 Task: Update the Trello card 'Card0000000203' by adding member 'ayush98111@gmail.com', creating label 'Label0000000203', adding checklist 'CL0000000203', and setting start and due dates.
Action: Mouse moved to (330, 371)
Screenshot: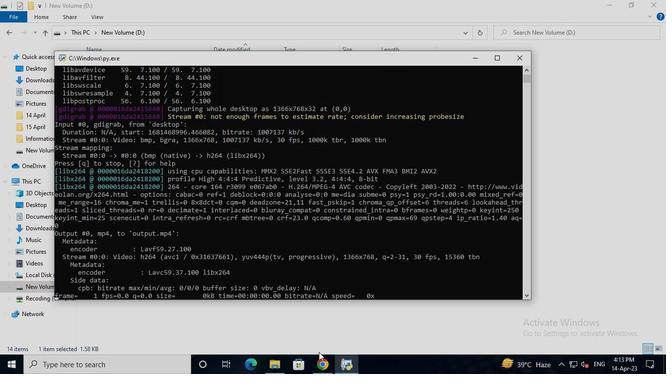 
Action: Mouse pressed left at (330, 371)
Screenshot: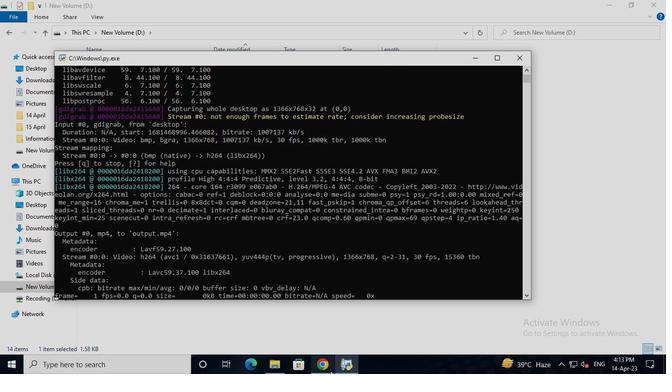 
Action: Mouse moved to (329, 296)
Screenshot: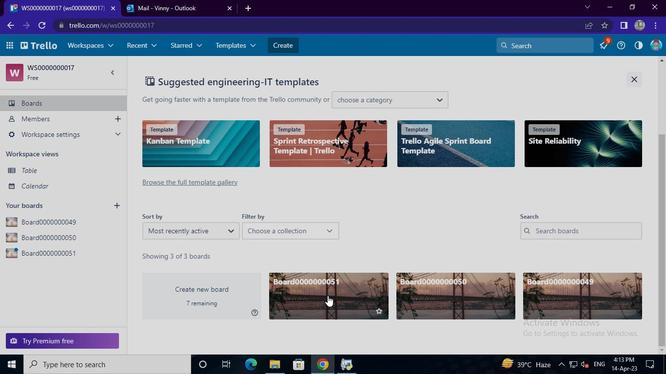 
Action: Mouse pressed left at (329, 296)
Screenshot: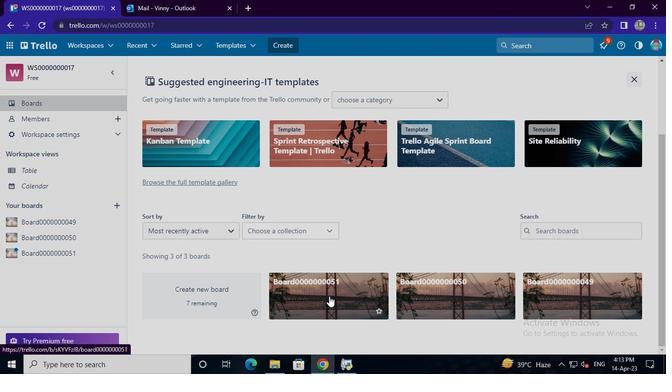 
Action: Mouse moved to (247, 289)
Screenshot: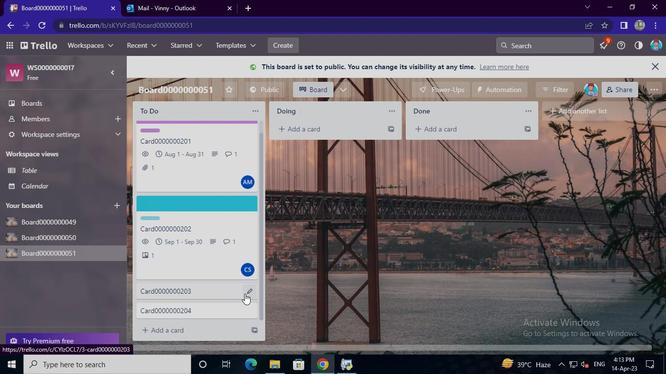 
Action: Mouse pressed left at (247, 289)
Screenshot: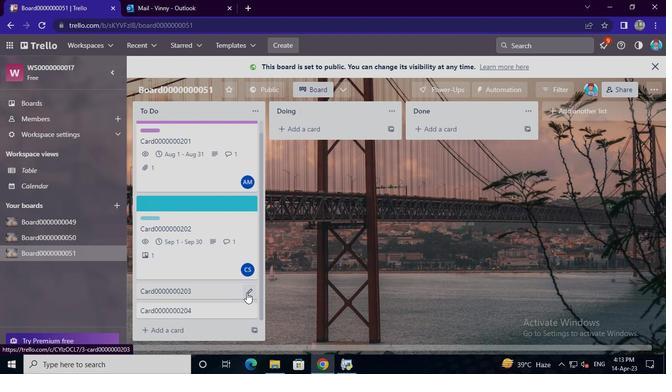 
Action: Mouse moved to (276, 222)
Screenshot: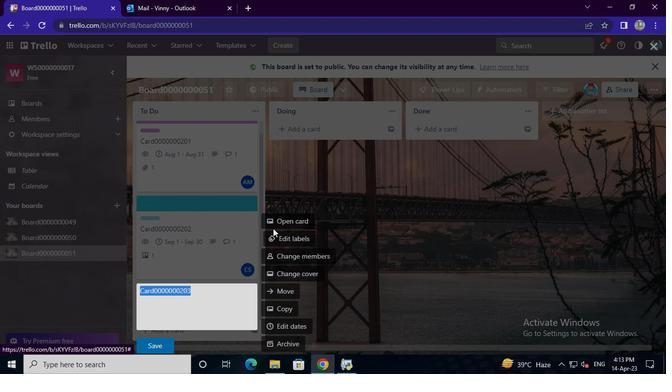 
Action: Mouse pressed left at (276, 222)
Screenshot: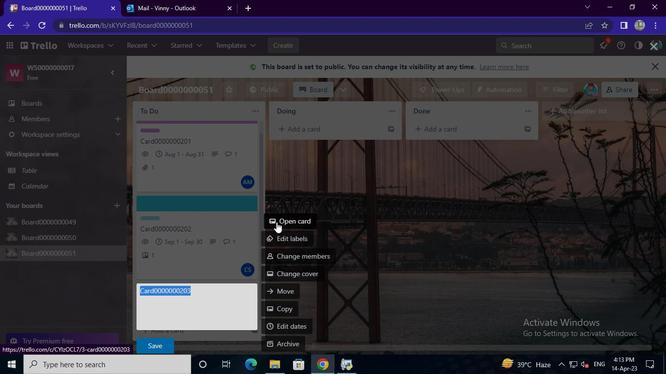
Action: Mouse moved to (450, 127)
Screenshot: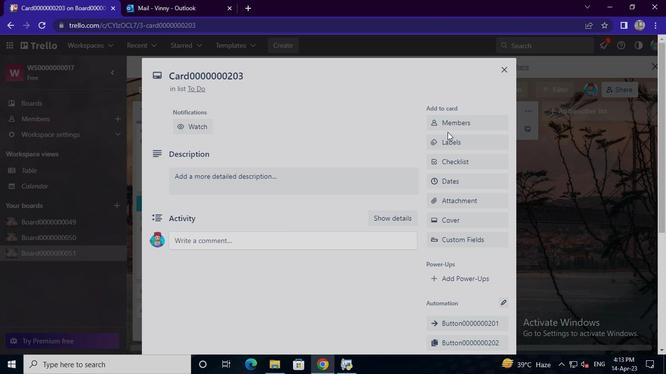 
Action: Mouse pressed left at (450, 127)
Screenshot: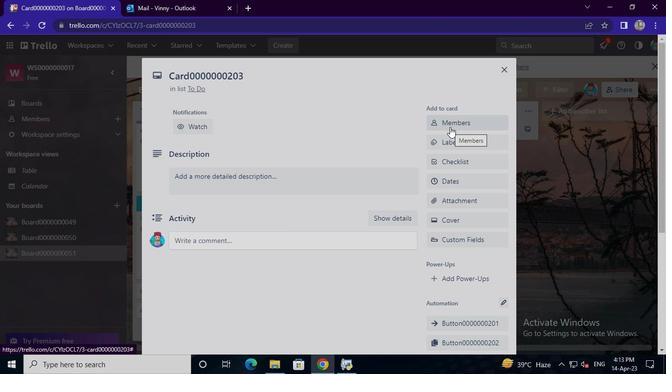 
Action: Mouse moved to (446, 171)
Screenshot: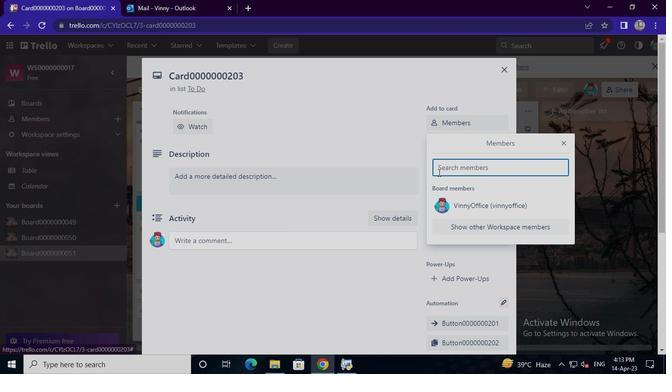
Action: Mouse pressed left at (446, 171)
Screenshot: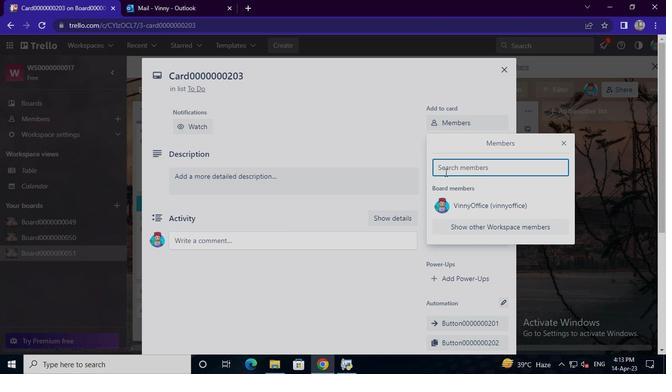 
Action: Keyboard a
Screenshot: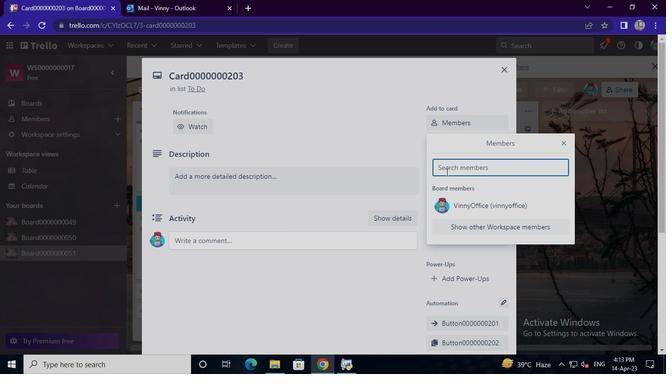 
Action: Keyboard y
Screenshot: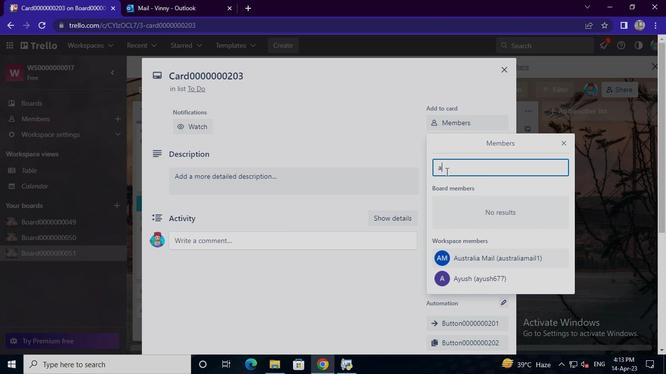 
Action: Keyboard u
Screenshot: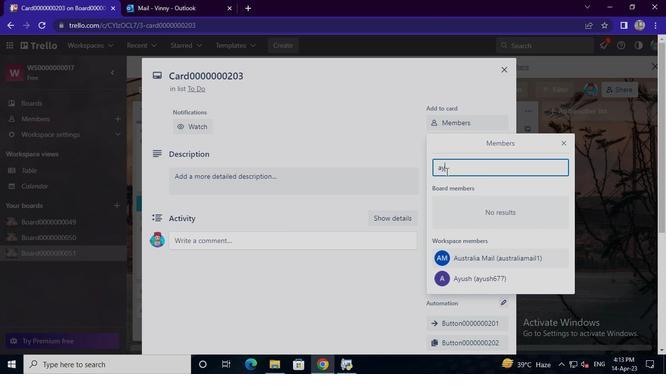 
Action: Keyboard s
Screenshot: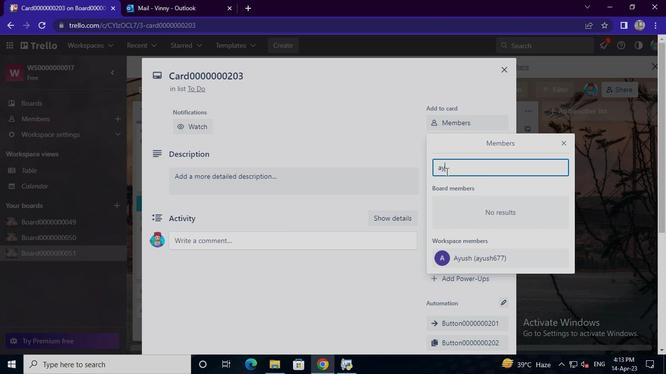 
Action: Keyboard h
Screenshot: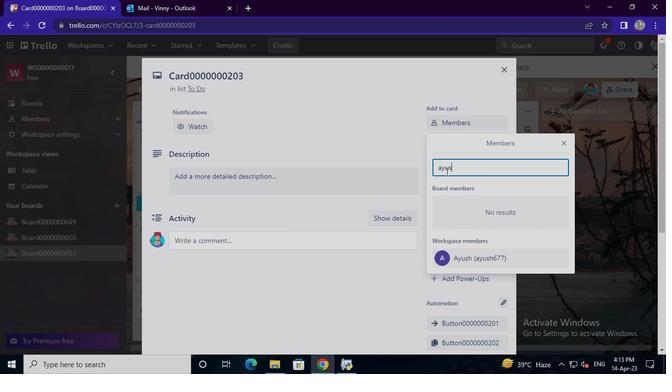 
Action: Keyboard <105>
Screenshot: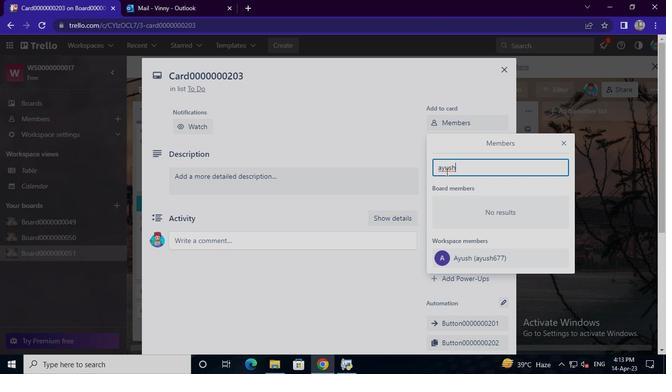 
Action: Keyboard <104>
Screenshot: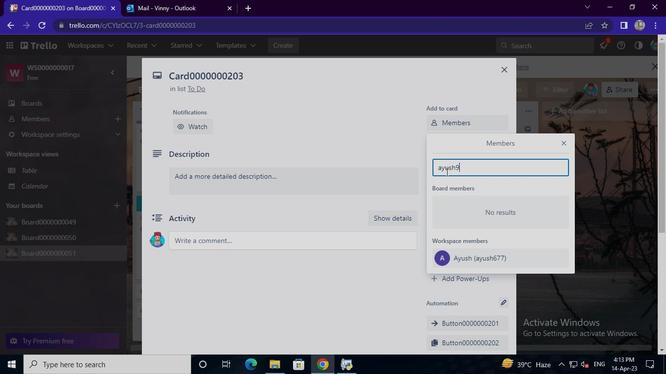 
Action: Keyboard <97>
Screenshot: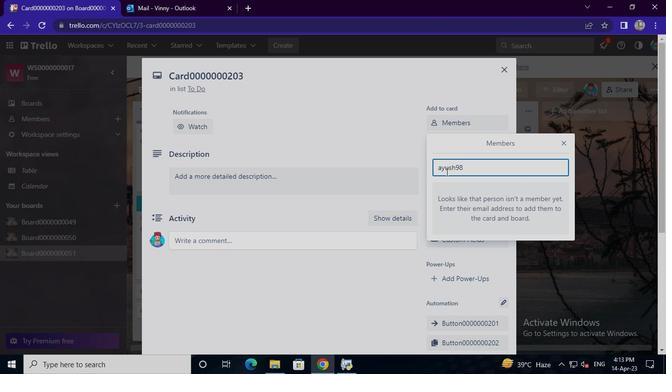 
Action: Keyboard <97>
Screenshot: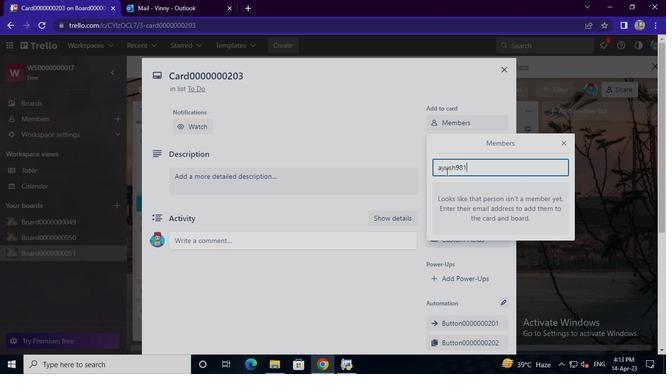 
Action: Keyboard <97>
Screenshot: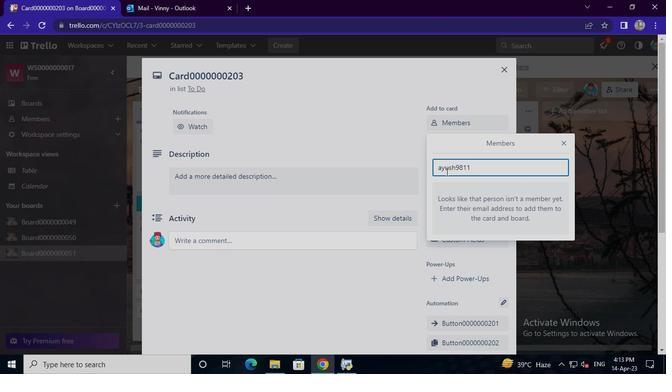
Action: Keyboard Key.shift
Screenshot: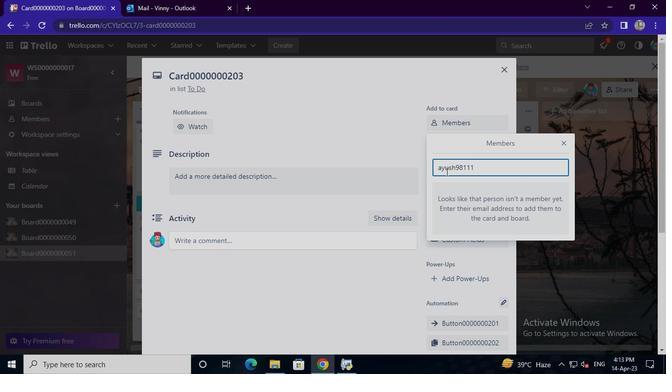 
Action: Keyboard @
Screenshot: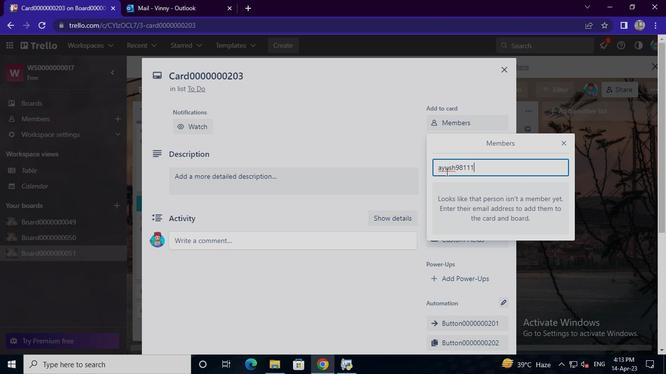 
Action: Keyboard g
Screenshot: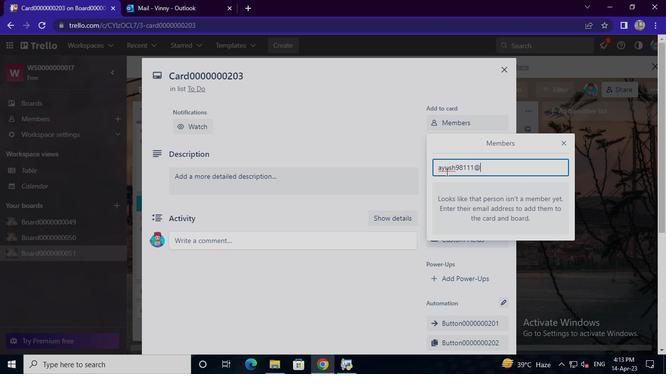 
Action: Keyboard m
Screenshot: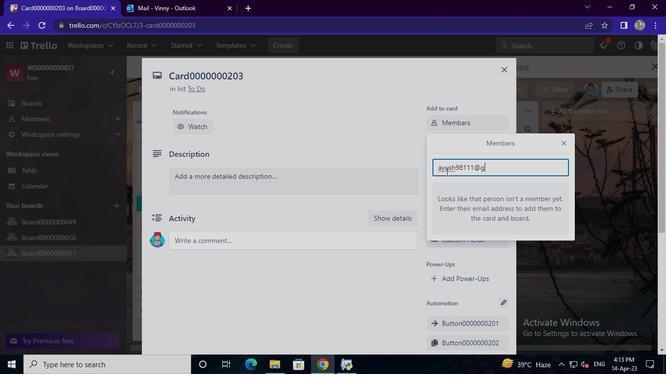 
Action: Keyboard a
Screenshot: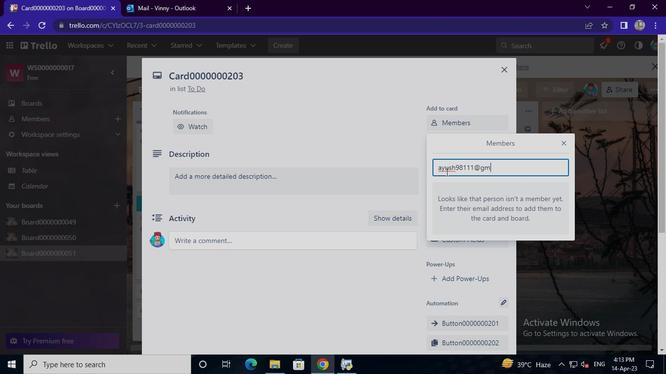 
Action: Keyboard i
Screenshot: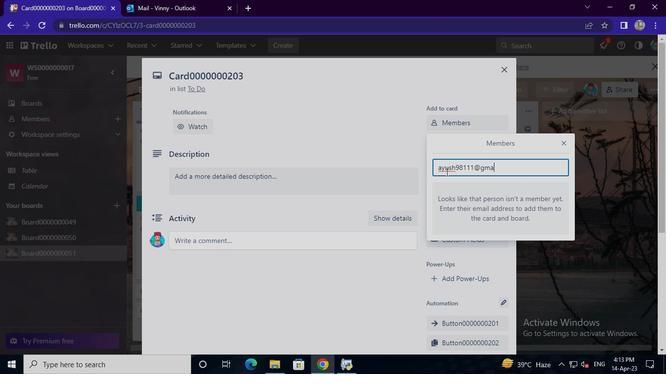 
Action: Keyboard l
Screenshot: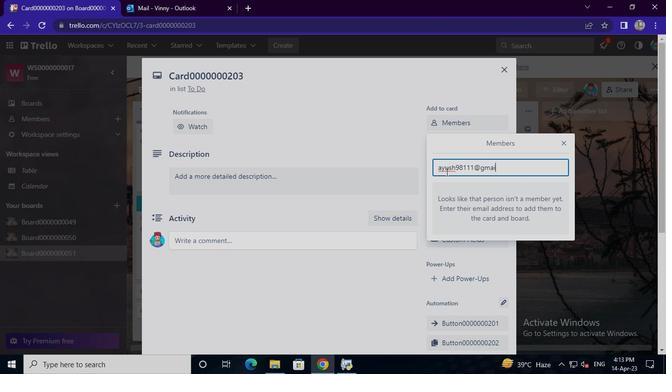 
Action: Keyboard .
Screenshot: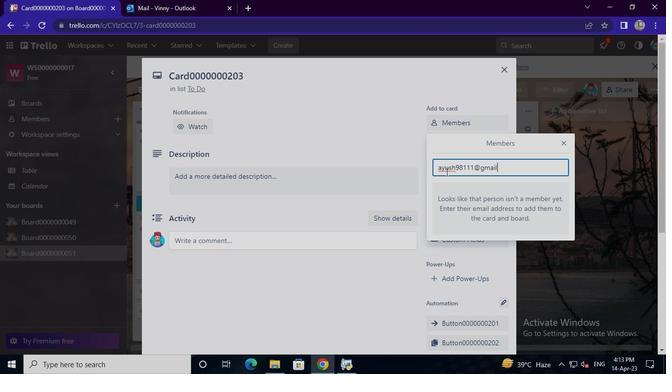 
Action: Keyboard c
Screenshot: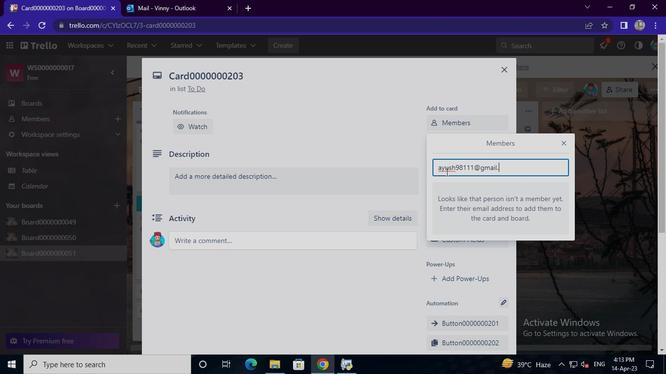 
Action: Keyboard o
Screenshot: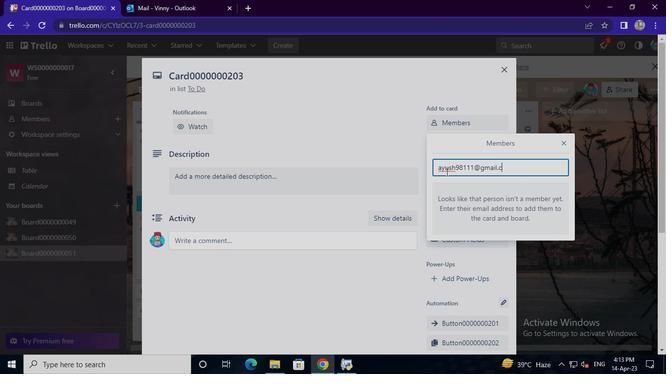 
Action: Keyboard m
Screenshot: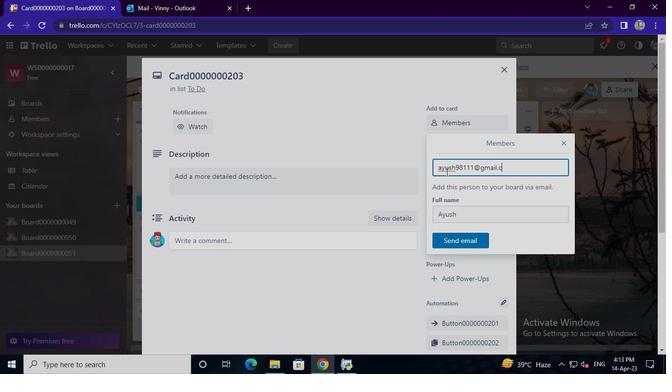 
Action: Mouse moved to (458, 245)
Screenshot: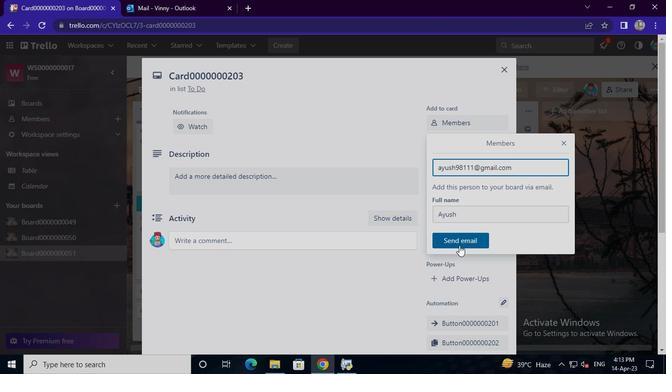 
Action: Mouse pressed left at (458, 245)
Screenshot: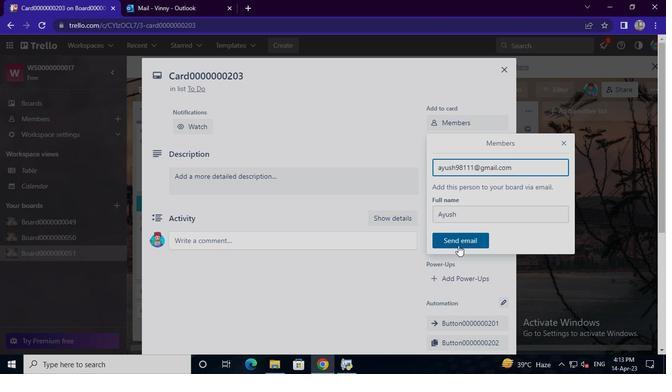
Action: Mouse moved to (454, 145)
Screenshot: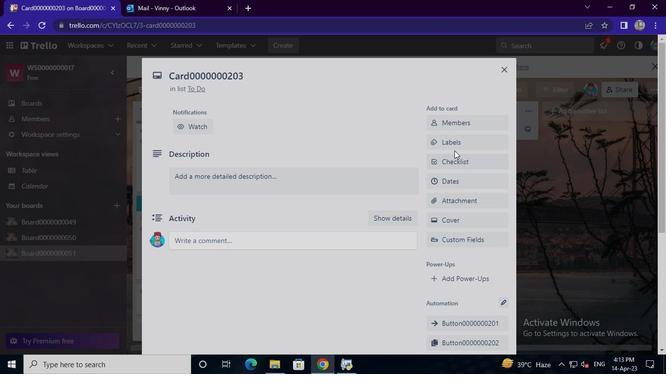 
Action: Mouse pressed left at (454, 145)
Screenshot: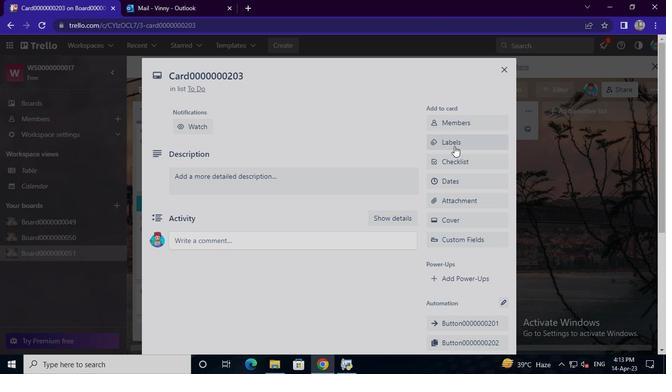 
Action: Mouse moved to (471, 93)
Screenshot: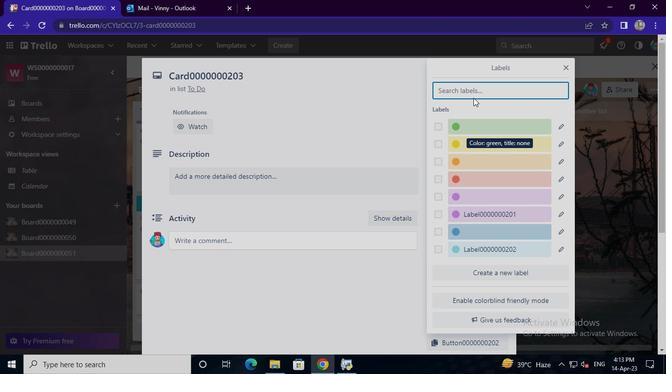 
Action: Mouse pressed left at (471, 93)
Screenshot: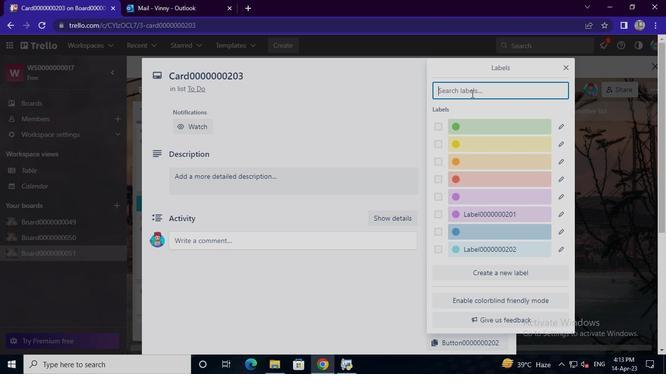 
Action: Mouse moved to (477, 88)
Screenshot: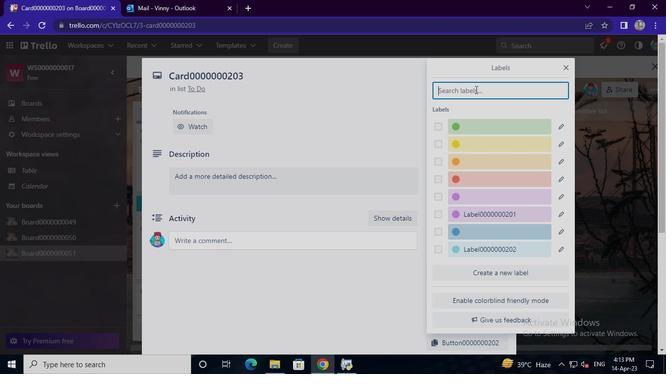 
Action: Keyboard Key.shift
Screenshot: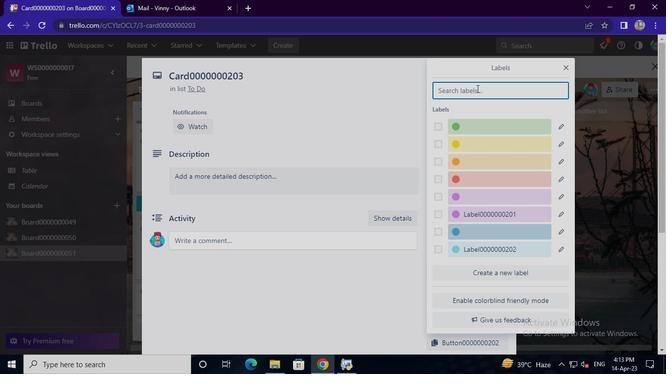 
Action: Keyboard L
Screenshot: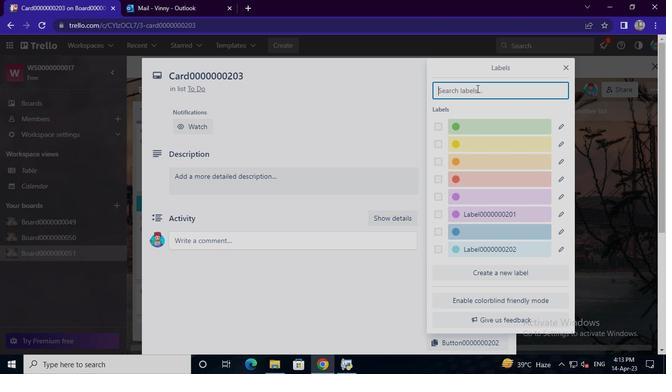 
Action: Keyboard a
Screenshot: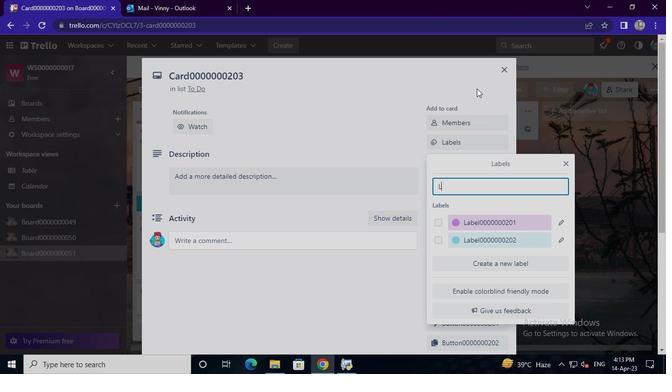 
Action: Keyboard b
Screenshot: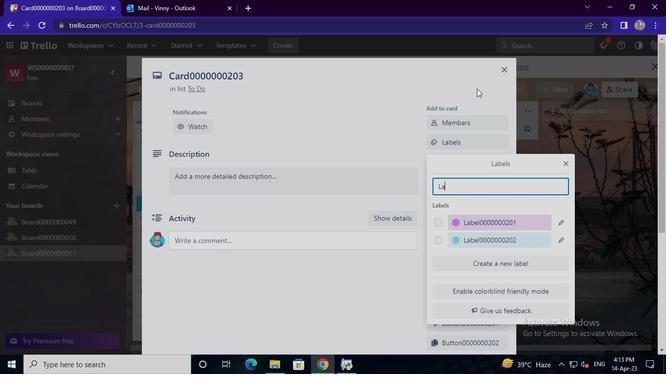 
Action: Keyboard e
Screenshot: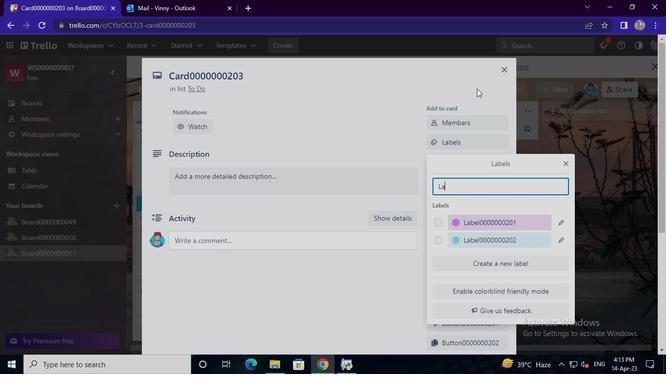 
Action: Keyboard l
Screenshot: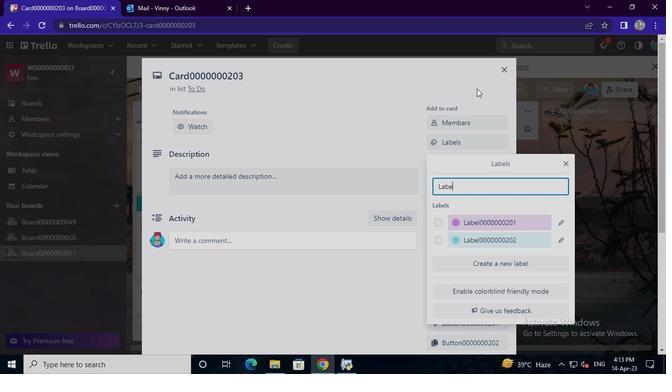 
Action: Keyboard <96>
Screenshot: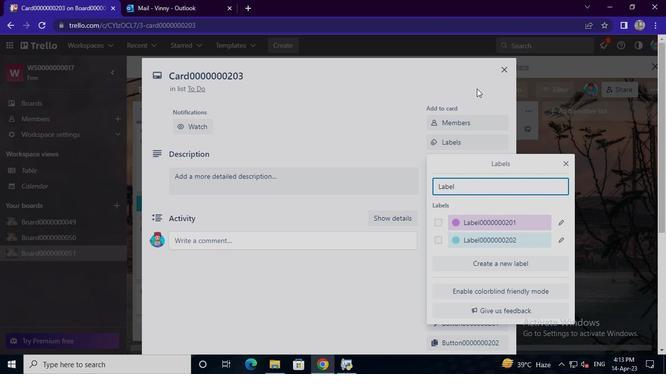 
Action: Keyboard <96>
Screenshot: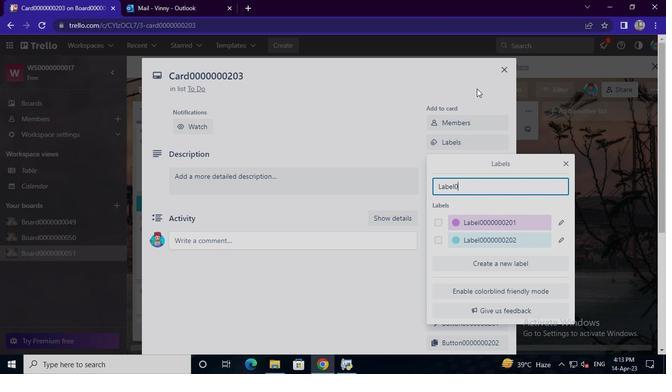 
Action: Keyboard <96>
Screenshot: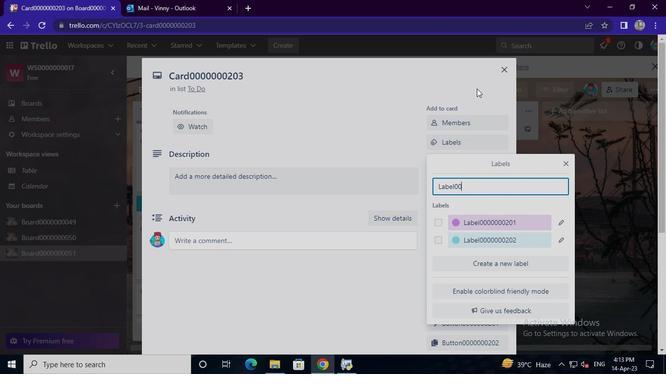 
Action: Keyboard <96>
Screenshot: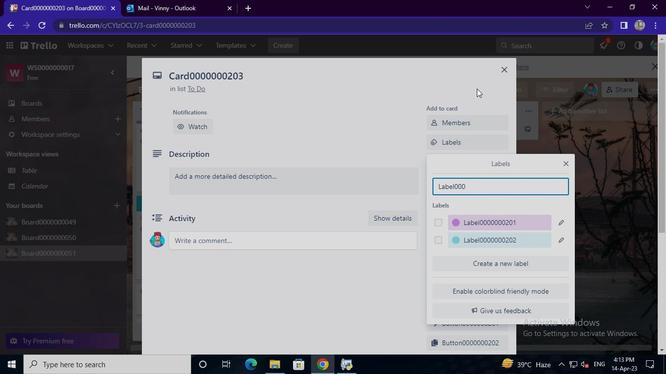 
Action: Keyboard <96>
Screenshot: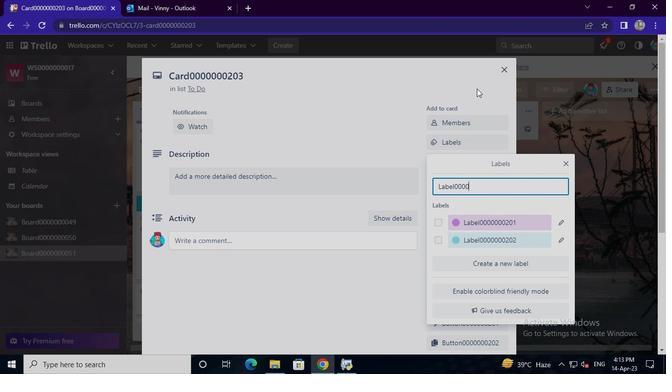 
Action: Keyboard <96>
Screenshot: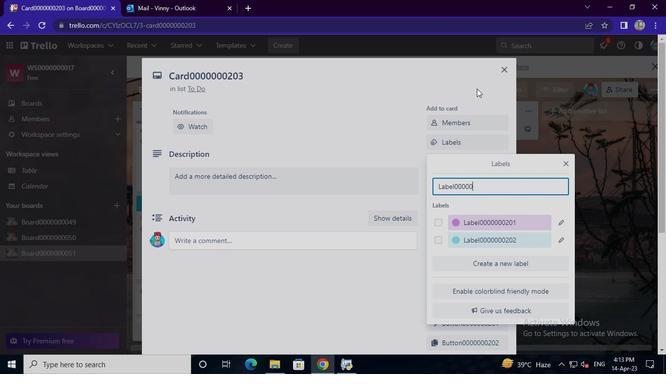 
Action: Keyboard <96>
Screenshot: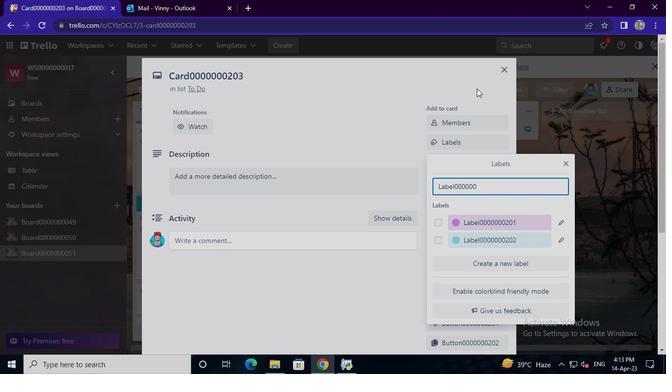
Action: Keyboard <98>
Screenshot: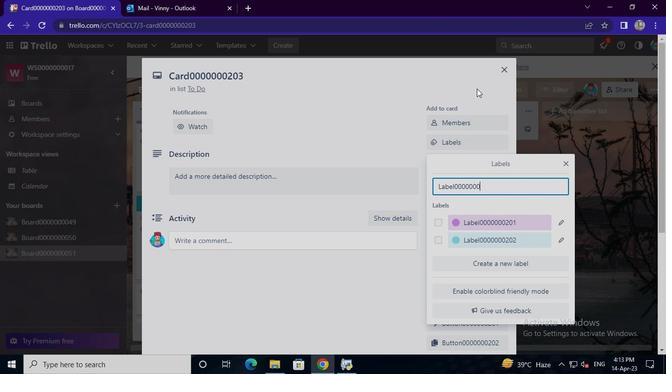 
Action: Keyboard <96>
Screenshot: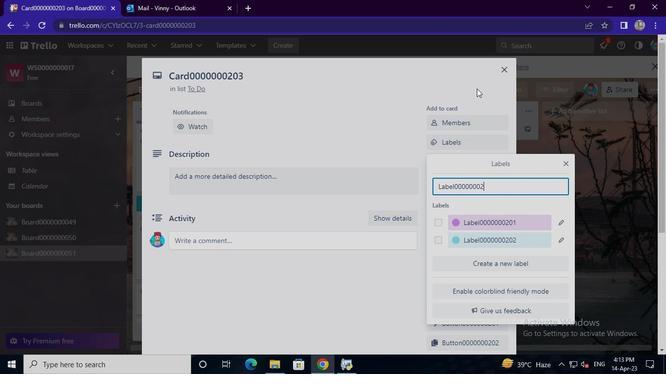 
Action: Keyboard <99>
Screenshot: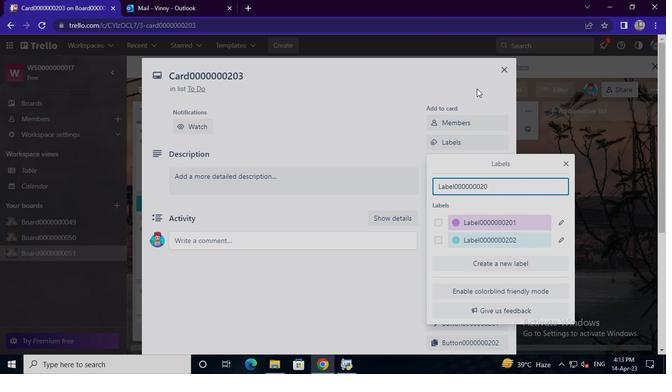 
Action: Mouse moved to (503, 216)
Screenshot: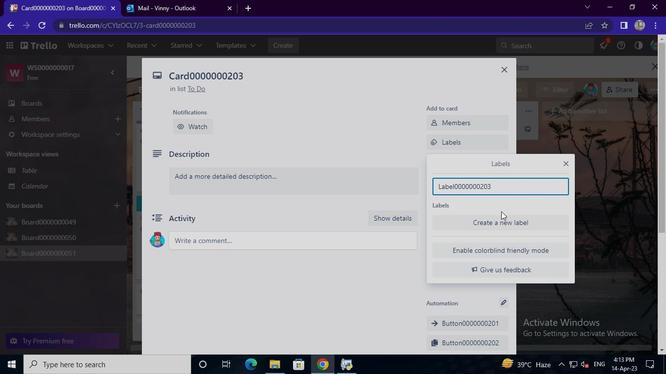 
Action: Mouse pressed left at (503, 216)
Screenshot: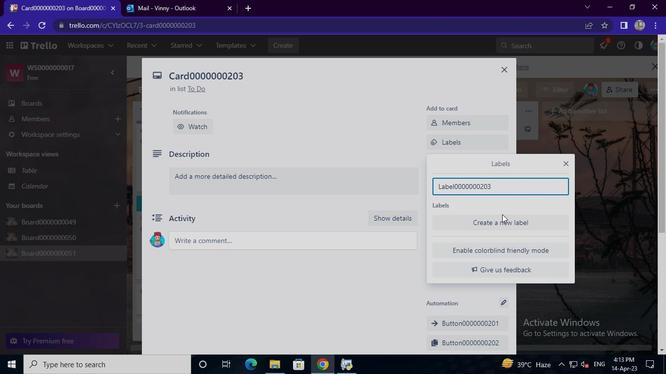 
Action: Mouse moved to (503, 212)
Screenshot: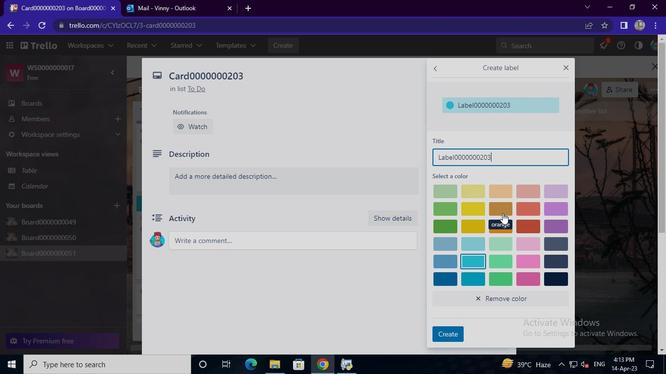 
Action: Mouse pressed left at (503, 212)
Screenshot: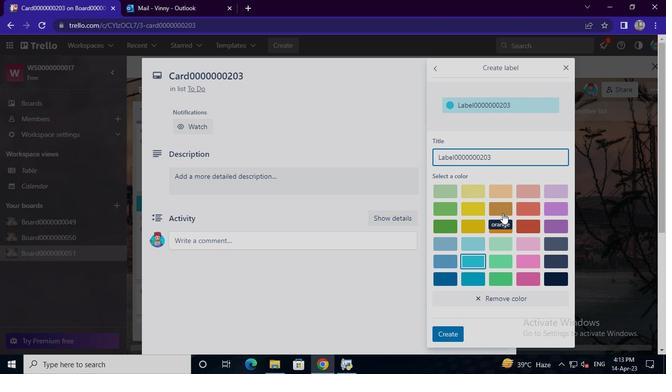 
Action: Mouse moved to (456, 330)
Screenshot: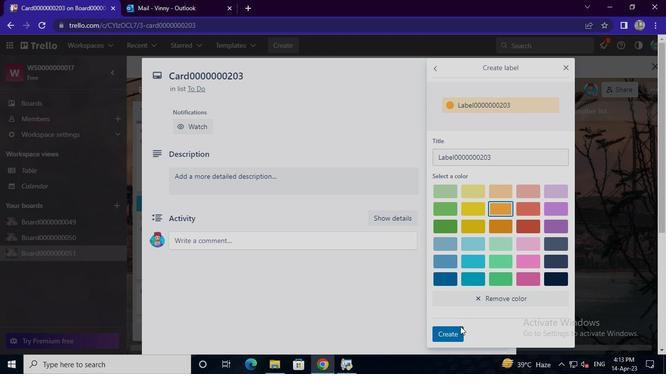 
Action: Mouse pressed left at (456, 330)
Screenshot: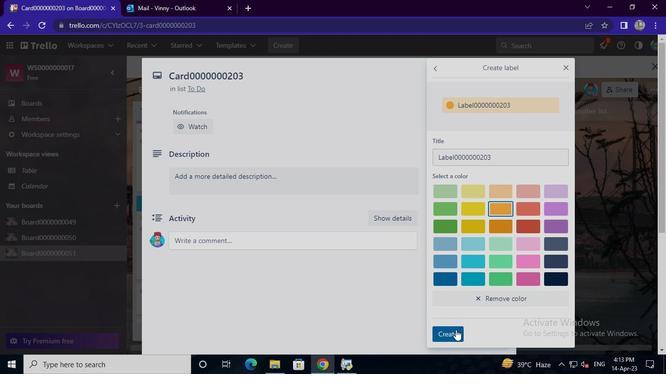 
Action: Mouse moved to (398, 301)
Screenshot: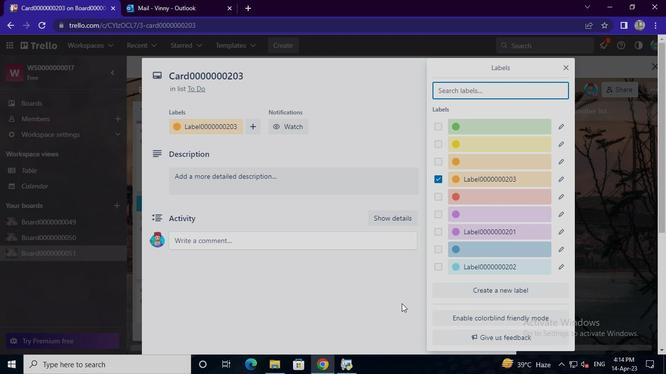 
Action: Mouse pressed left at (398, 301)
Screenshot: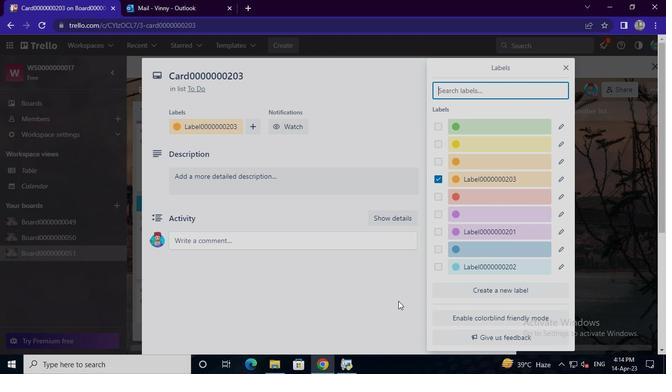 
Action: Mouse moved to (473, 162)
Screenshot: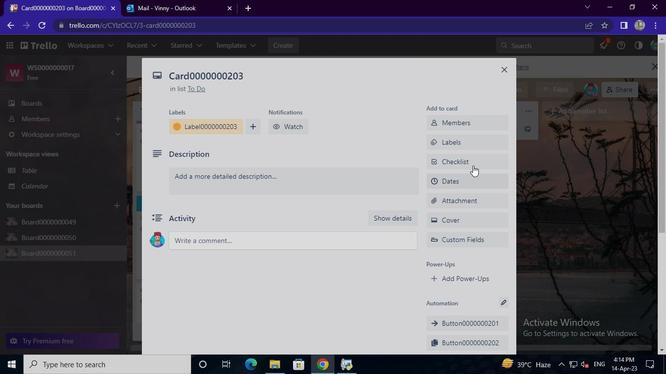 
Action: Mouse pressed left at (473, 162)
Screenshot: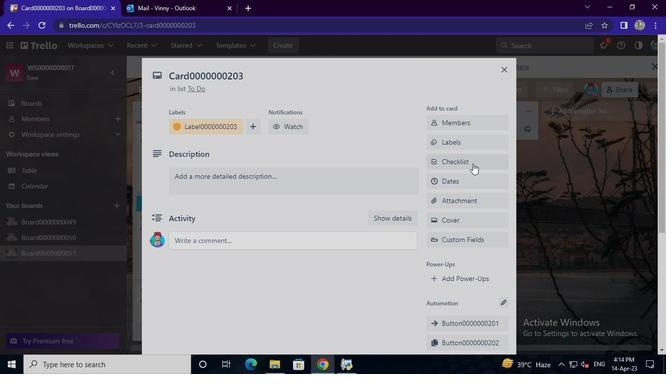 
Action: Mouse moved to (475, 215)
Screenshot: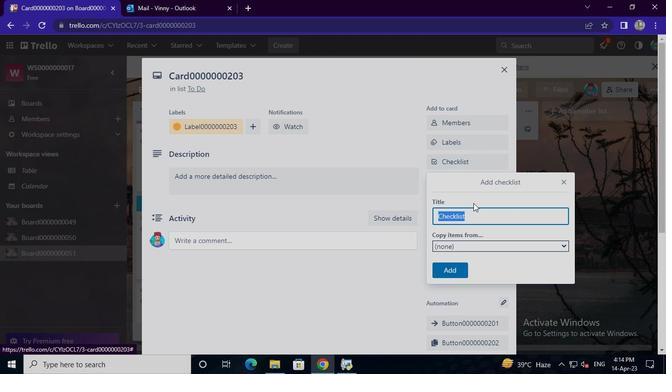 
Action: Keyboard Key.backspace
Screenshot: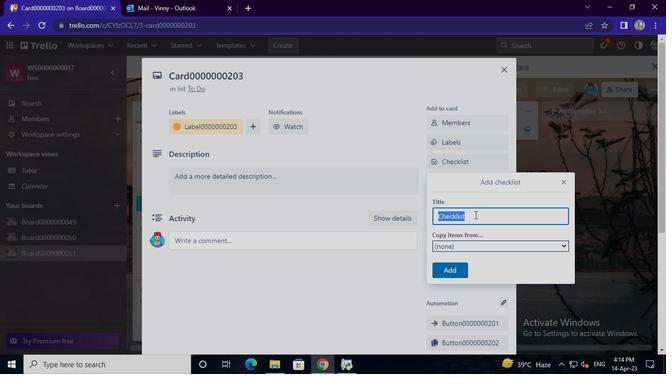 
Action: Keyboard Key.shift
Screenshot: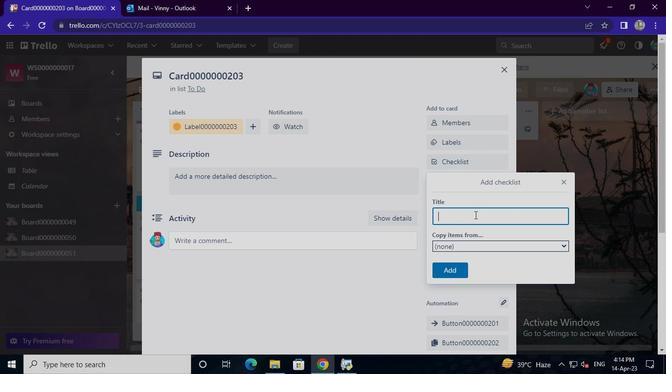 
Action: Keyboard C
Screenshot: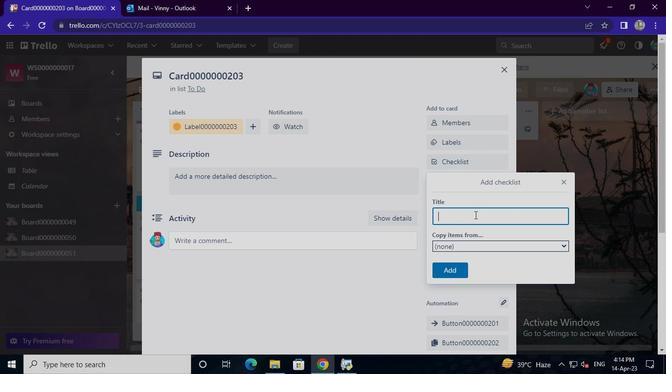
Action: Keyboard L
Screenshot: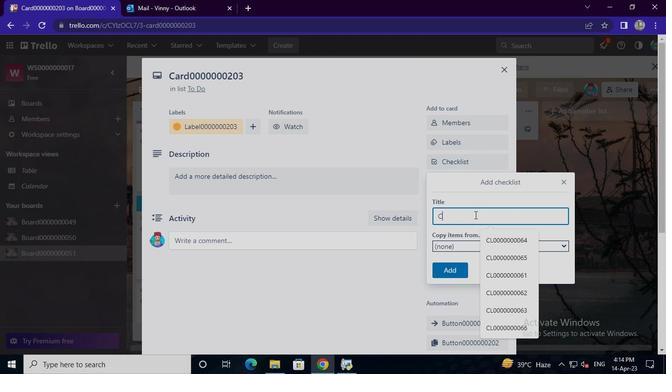 
Action: Keyboard <96>
Screenshot: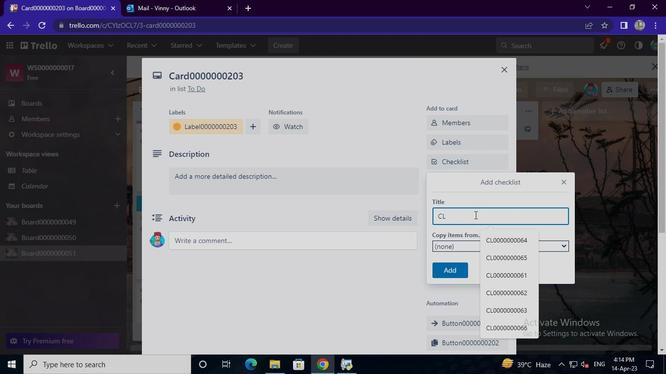 
Action: Keyboard <96>
Screenshot: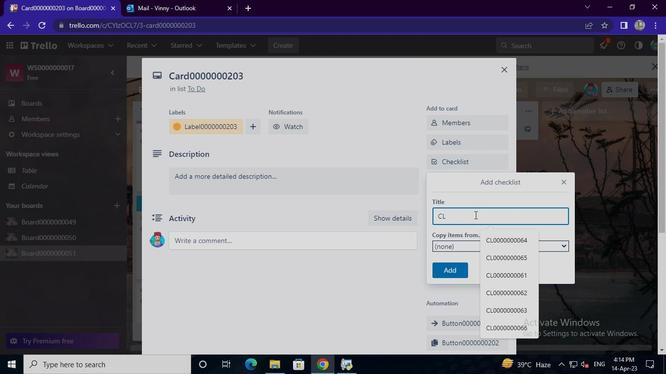 
Action: Keyboard <96>
Screenshot: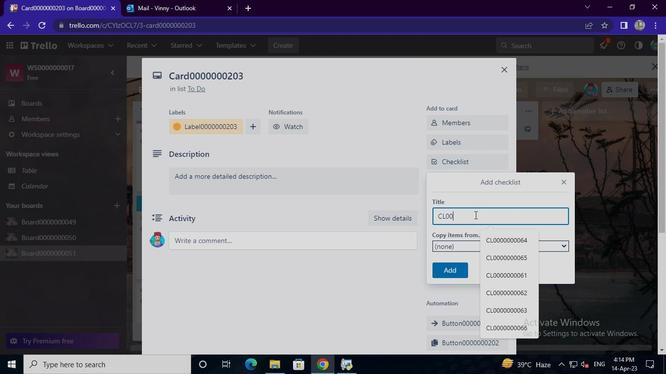 
Action: Keyboard <96>
Screenshot: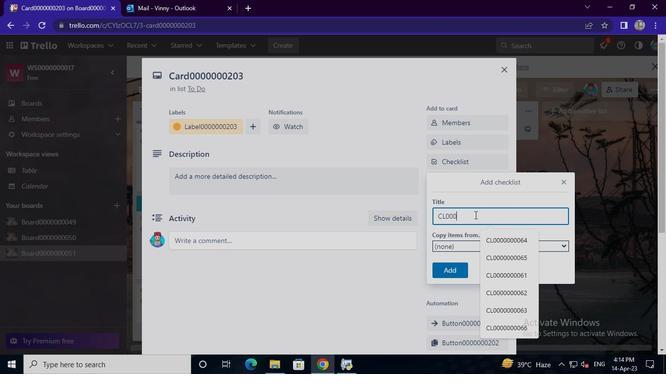 
Action: Keyboard <96>
Screenshot: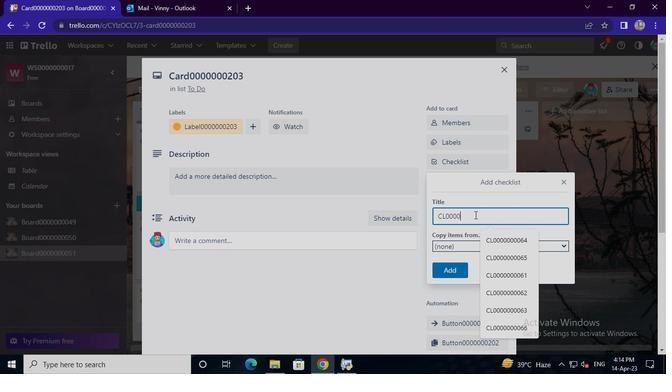 
Action: Keyboard <96>
Screenshot: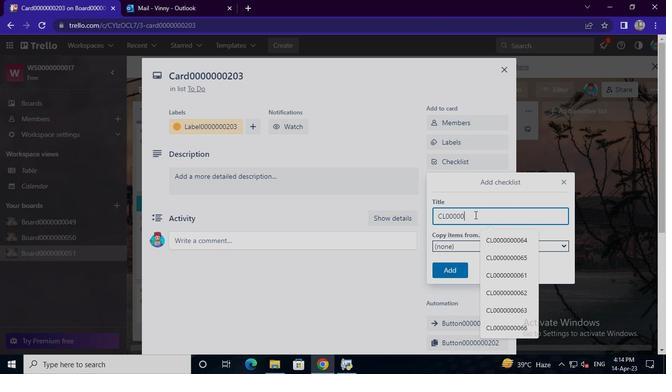 
Action: Keyboard <96>
Screenshot: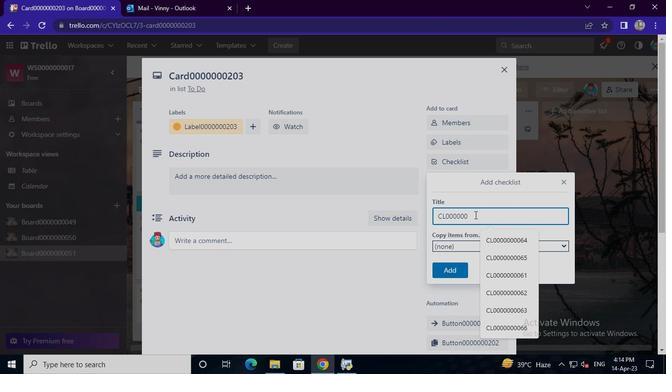 
Action: Keyboard <98>
Screenshot: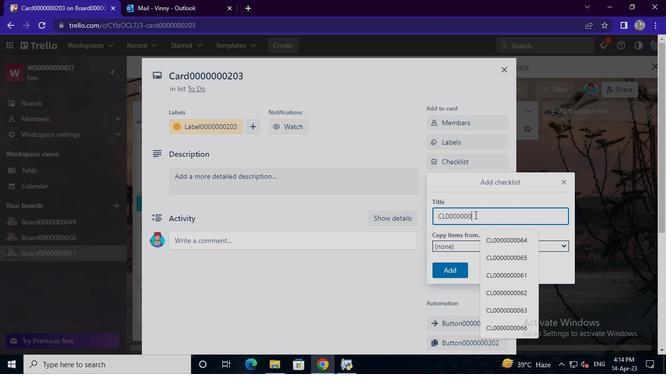 
Action: Keyboard <96>
Screenshot: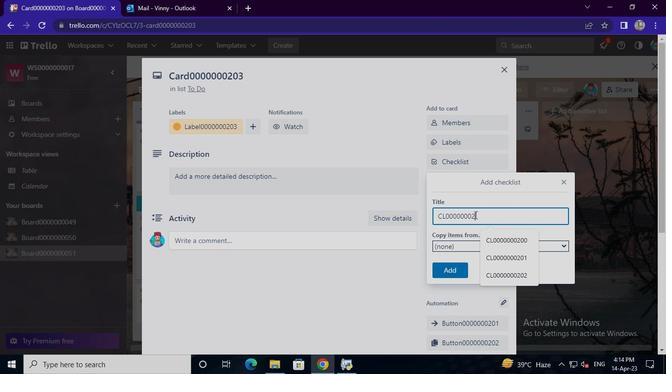
Action: Keyboard <99>
Screenshot: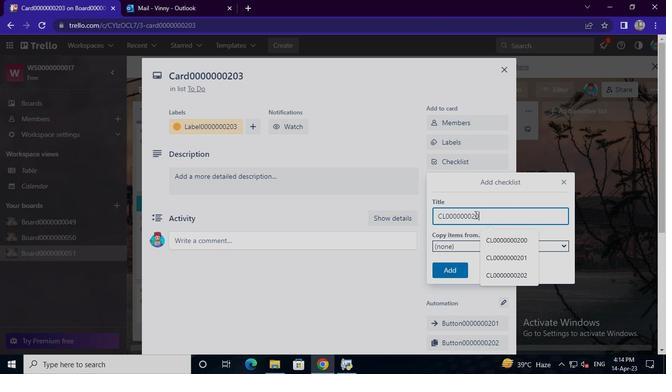 
Action: Mouse moved to (454, 268)
Screenshot: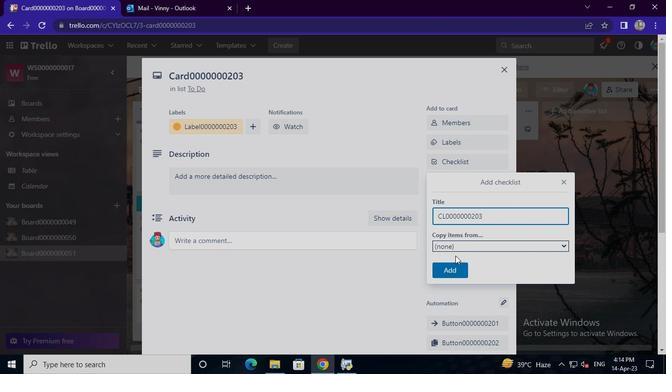 
Action: Mouse pressed left at (454, 268)
Screenshot: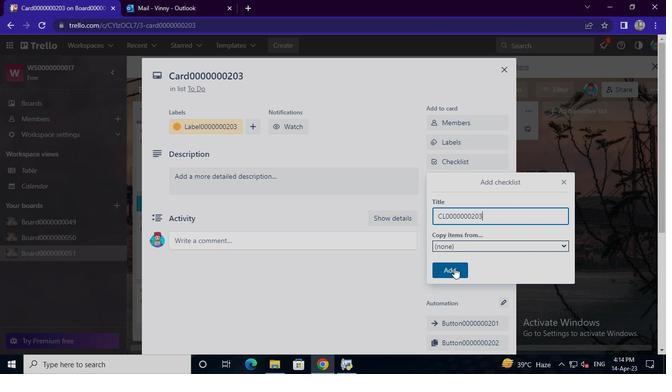 
Action: Mouse moved to (456, 184)
Screenshot: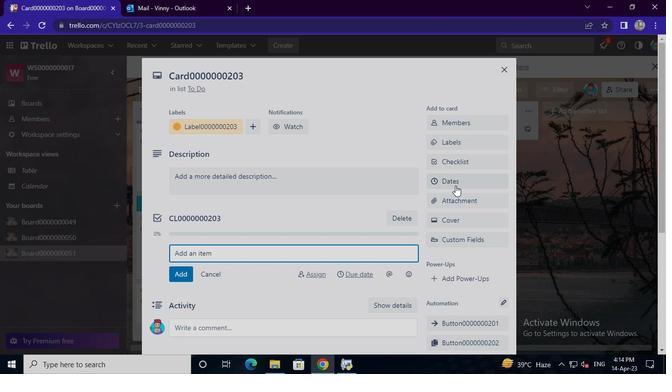 
Action: Mouse pressed left at (456, 184)
Screenshot: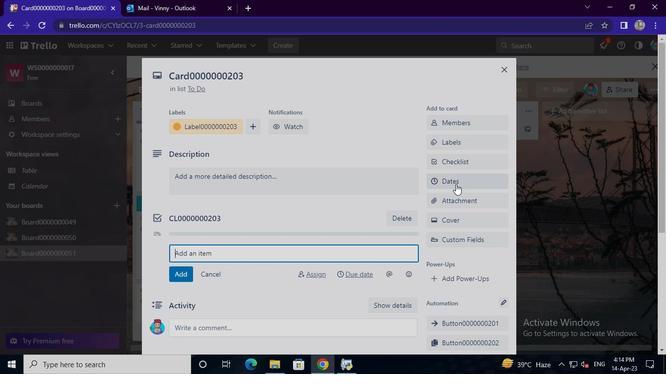
Action: Mouse moved to (438, 241)
Screenshot: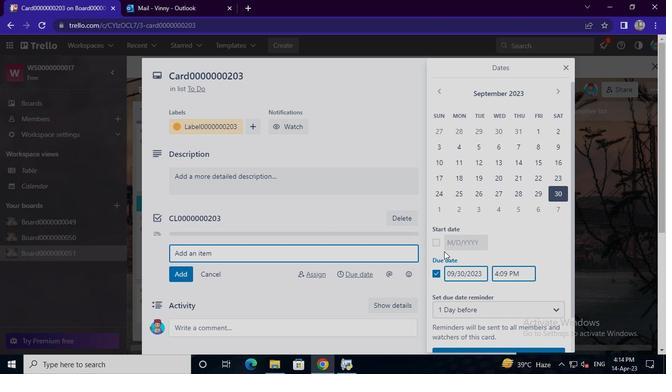 
Action: Mouse pressed left at (438, 241)
Screenshot: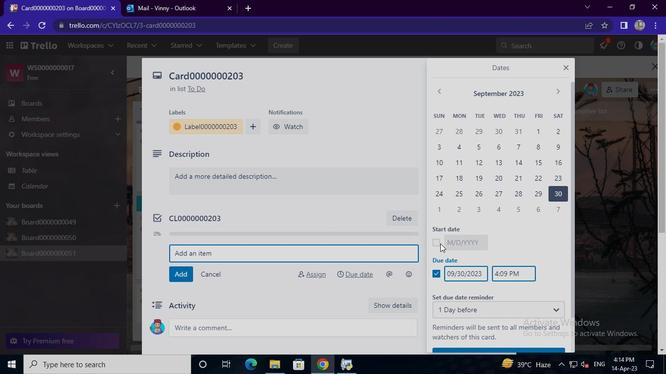 
Action: Mouse moved to (439, 274)
Screenshot: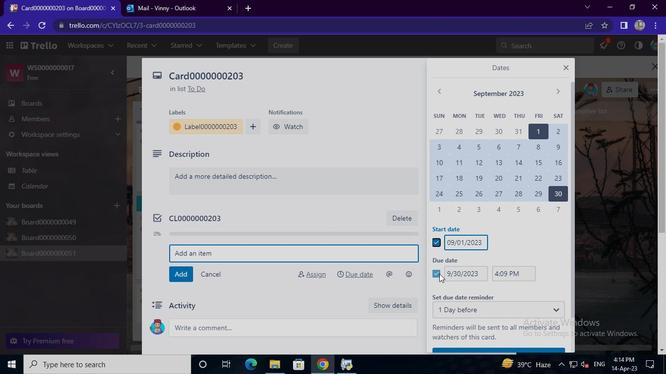 
Action: Mouse pressed left at (439, 274)
Screenshot: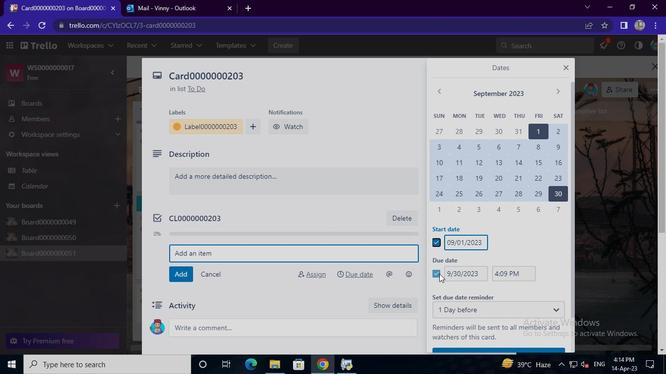 
Action: Mouse moved to (443, 91)
Screenshot: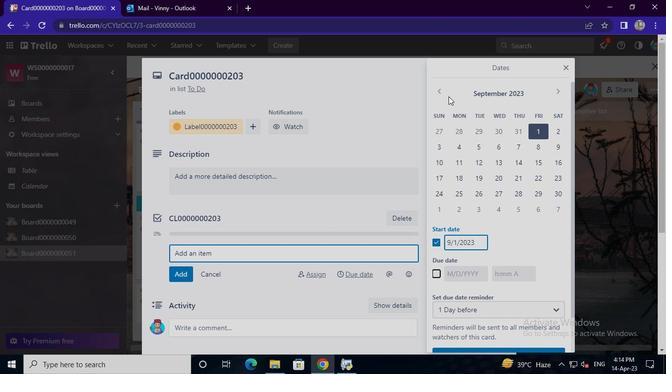 
Action: Mouse pressed left at (443, 91)
Screenshot: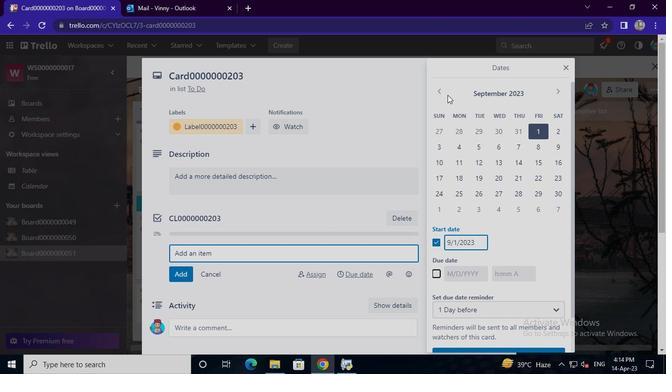 
Action: Mouse moved to (548, 91)
Screenshot: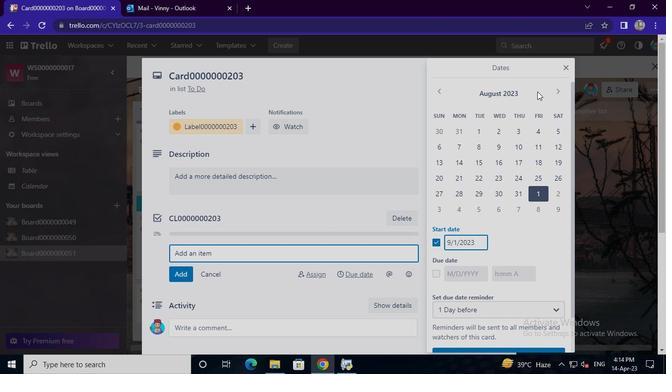 
Action: Mouse pressed left at (548, 91)
Screenshot: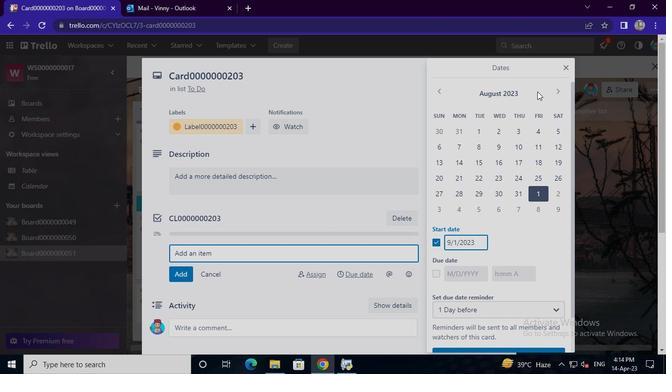 
Action: Mouse moved to (552, 91)
Screenshot: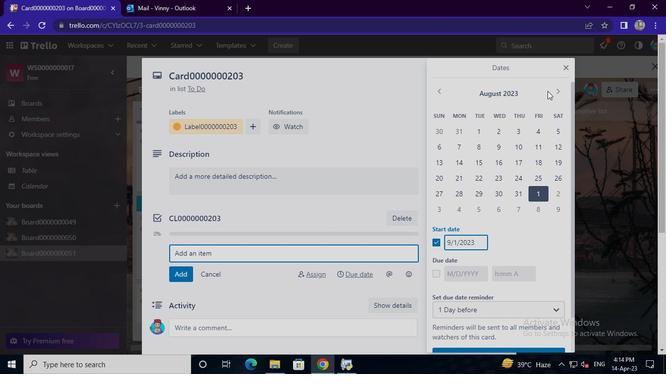 
Action: Mouse pressed left at (552, 91)
Screenshot: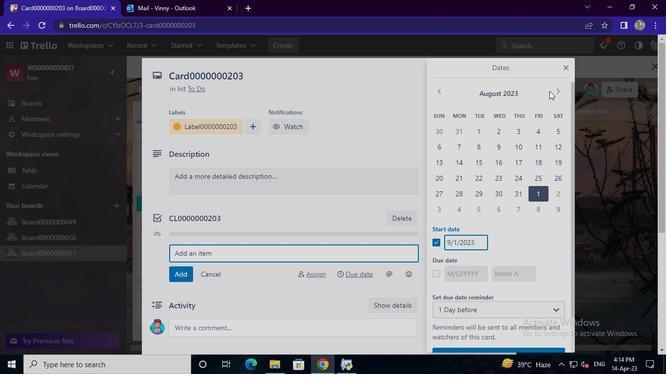 
Action: Mouse moved to (557, 91)
Screenshot: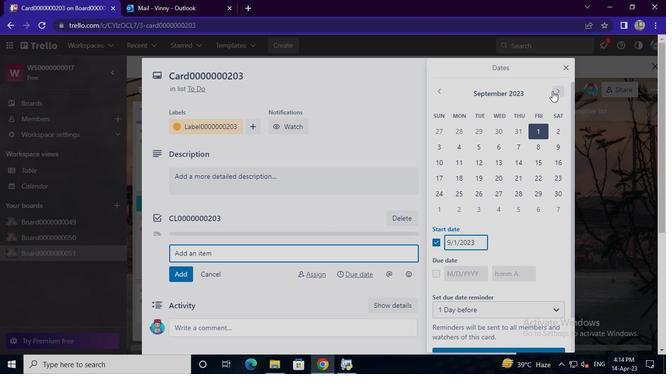 
Action: Mouse pressed left at (557, 91)
Screenshot: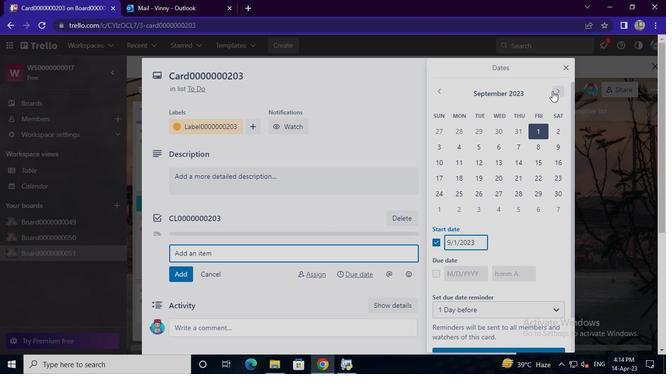 
Action: Mouse moved to (442, 129)
Screenshot: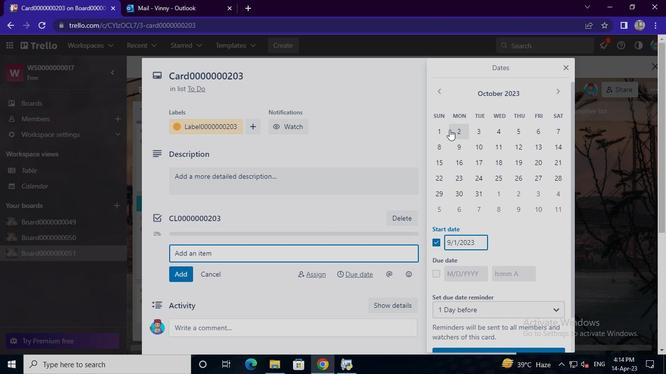 
Action: Mouse pressed left at (442, 129)
Screenshot: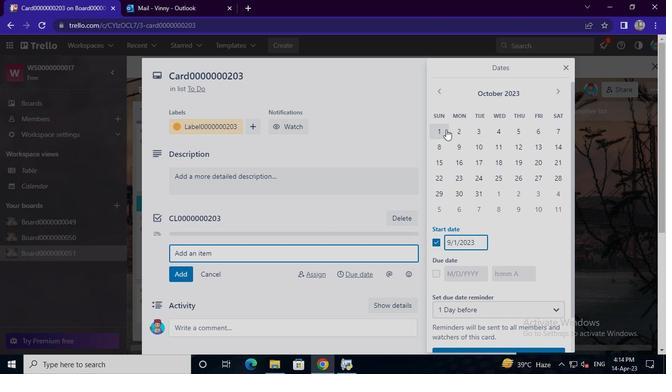 
Action: Mouse moved to (436, 273)
Screenshot: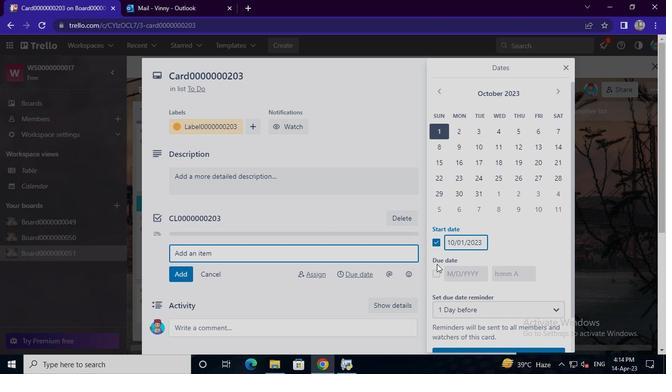 
Action: Mouse pressed left at (436, 273)
Screenshot: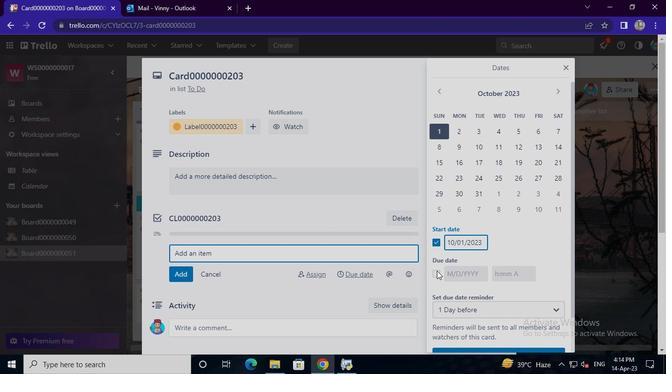 
Action: Mouse moved to (477, 194)
Screenshot: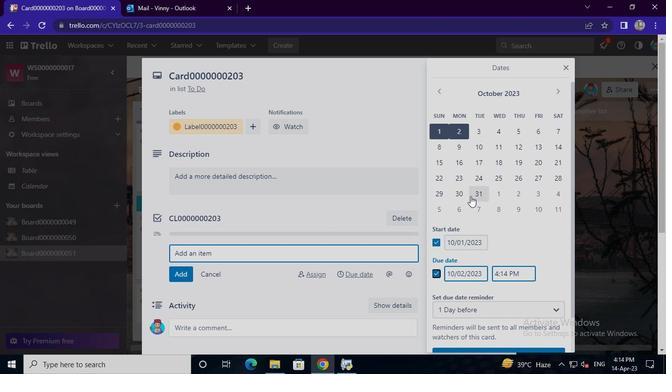 
Action: Mouse pressed left at (477, 194)
Screenshot: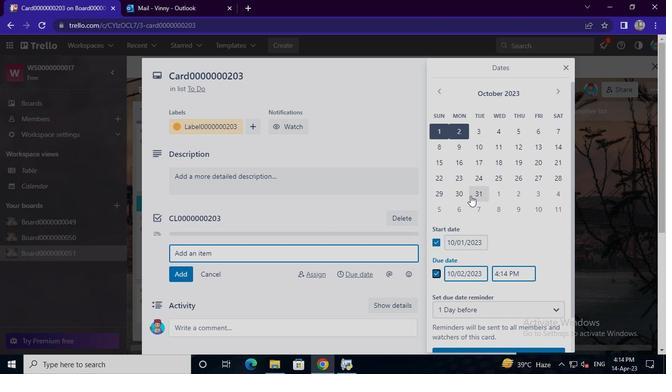
Action: Mouse moved to (506, 348)
Screenshot: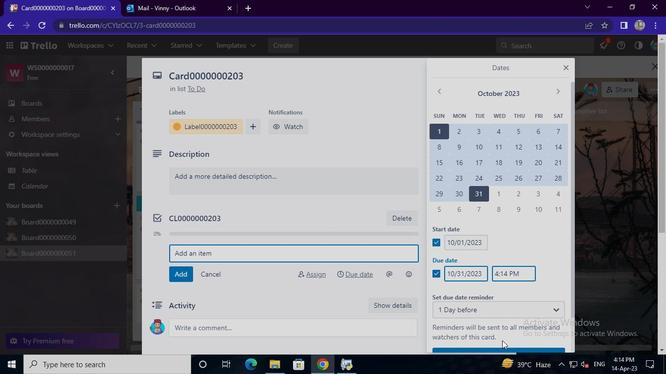 
Action: Mouse pressed left at (506, 348)
Screenshot: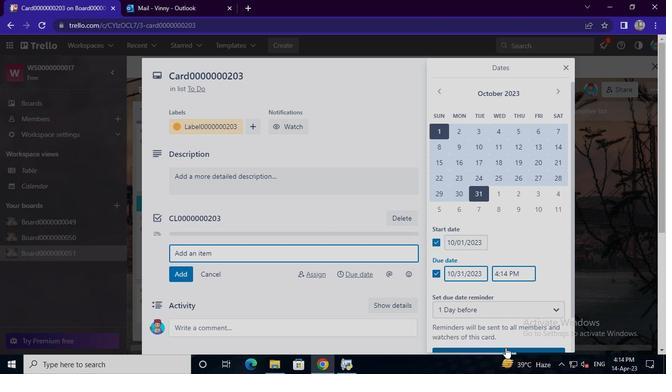 
Action: Mouse moved to (353, 366)
Screenshot: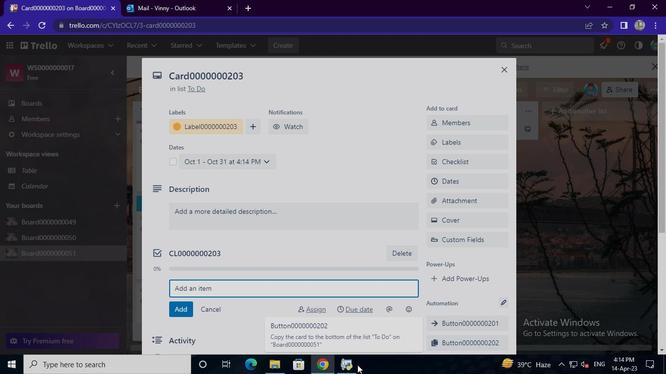 
Action: Mouse pressed left at (353, 366)
Screenshot: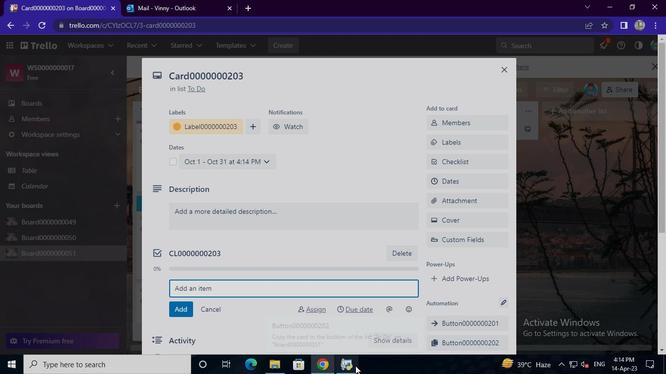 
Action: Mouse moved to (519, 57)
Screenshot: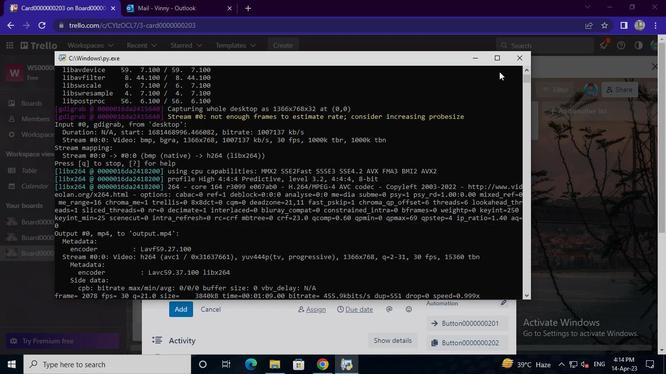 
Action: Mouse pressed left at (519, 57)
Screenshot: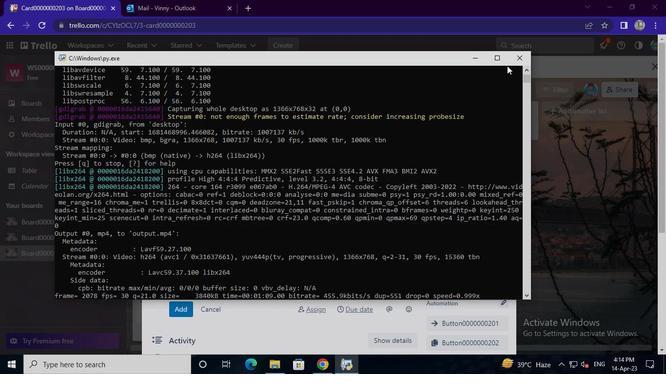 
Action: Mouse moved to (509, 72)
Screenshot: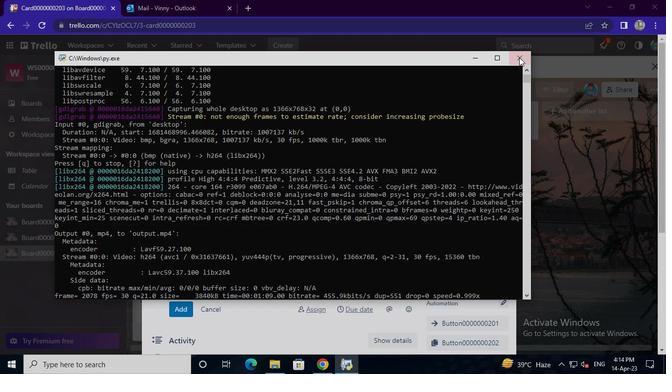 
